 Task: Add an event with the title Second Training Session: Change Management and Adaptability in the Workplace, date '2023/11/07', time 7:50 AM to 9:50 AMand add a description: Welcome to the Project Quality Assurance Check, a crucial step in ensuring the highest level of quality and adherence to standards throughout the project lifecycle. The Quality Assurance Check is designed to systematically review and evaluate project deliverables, processes, and outcomes to identify any deviations, defects, or areas of improvement., put the event into Orange category . Add location for the event as: 987 Chora Church, Istanbul, Turkey, logged in from the account softage.10@softage.netand send the event invitation to softage.1@softage.net and softage.2@softage.net. Set a reminder for the event 30 minutes before
Action: Mouse moved to (69, 105)
Screenshot: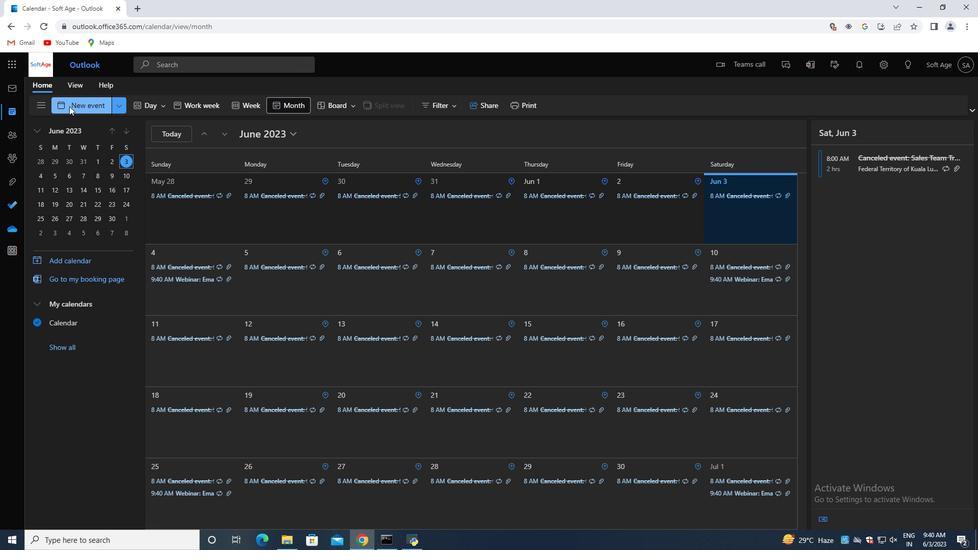 
Action: Mouse pressed left at (69, 105)
Screenshot: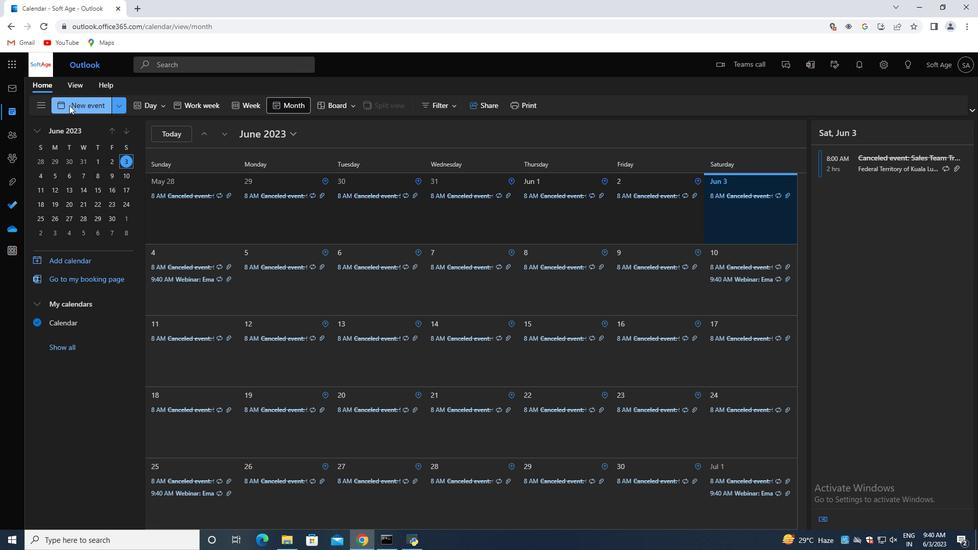 
Action: Mouse moved to (289, 167)
Screenshot: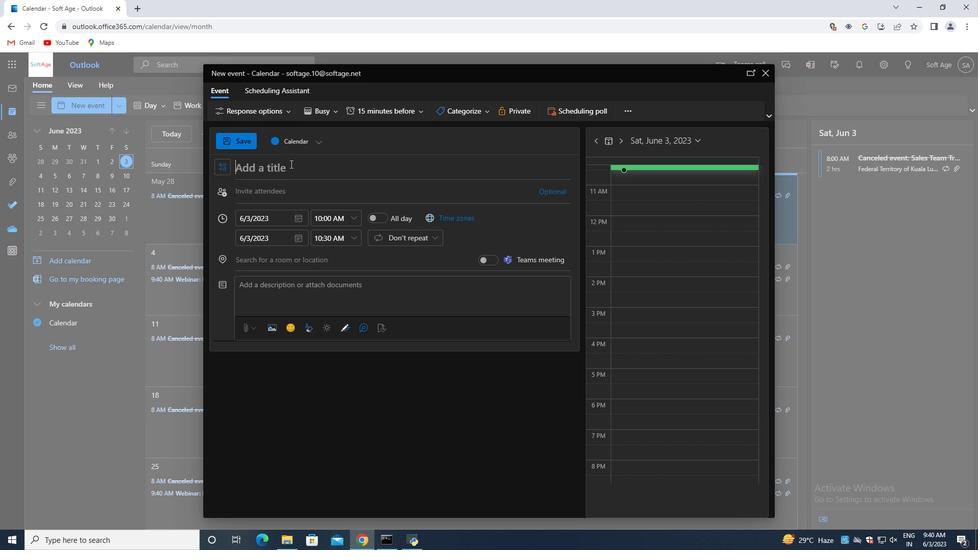 
Action: Mouse pressed left at (289, 167)
Screenshot: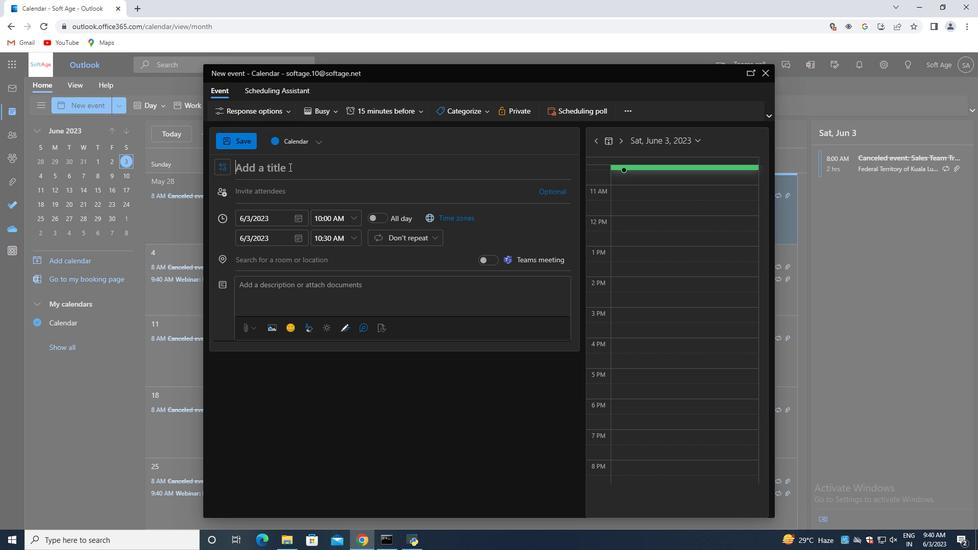 
Action: Key pressed <Key.shift>Second<Key.space><Key.shift>Training<Key.space><Key.shift>Sesso<Key.backspace>ion<Key.shift_r>:<Key.space><Key.shift>Change<Key.space><Key.shift><Key.shift>Management<Key.space>and<Key.space><Key.shift>Adaptability<Key.space>in<Key.space>the<Key.space><Key.shift>Workplace
Screenshot: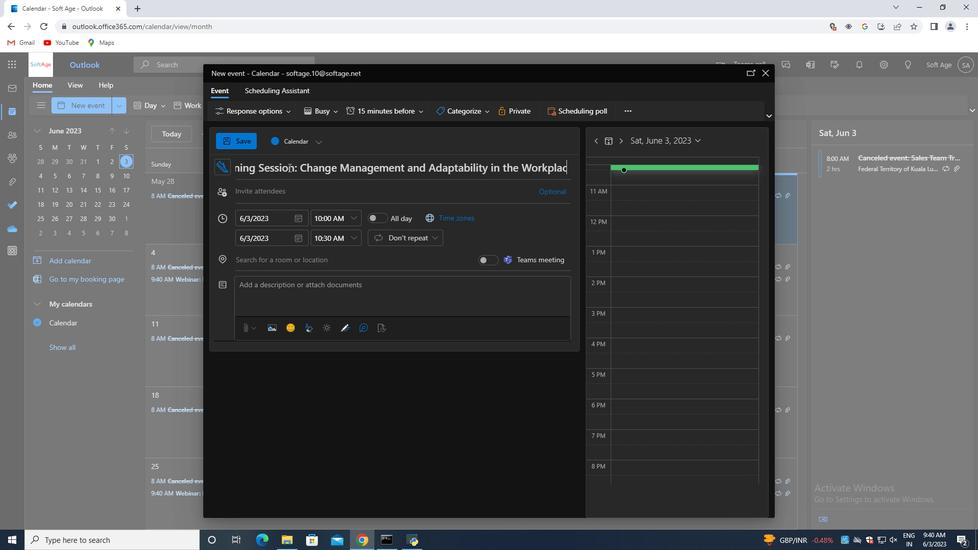 
Action: Mouse moved to (295, 216)
Screenshot: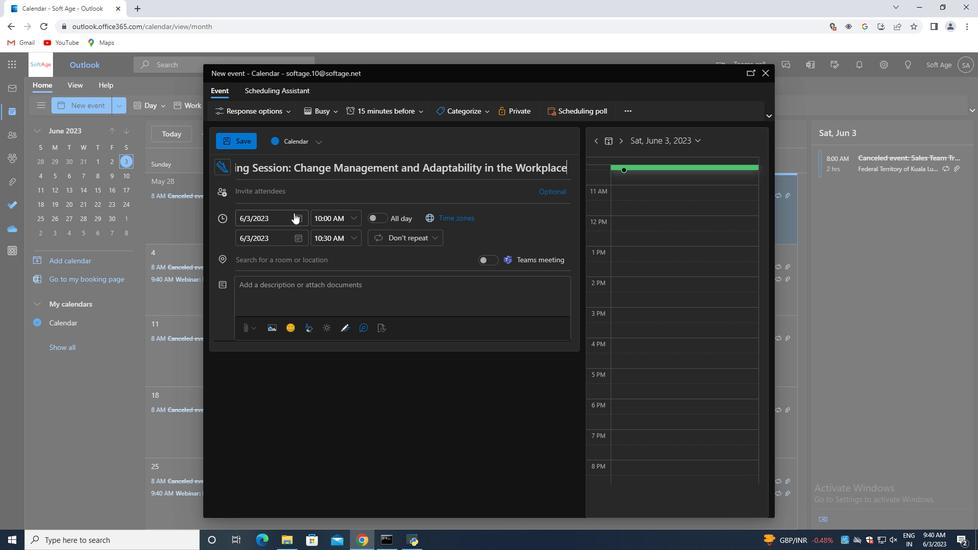 
Action: Mouse pressed left at (295, 216)
Screenshot: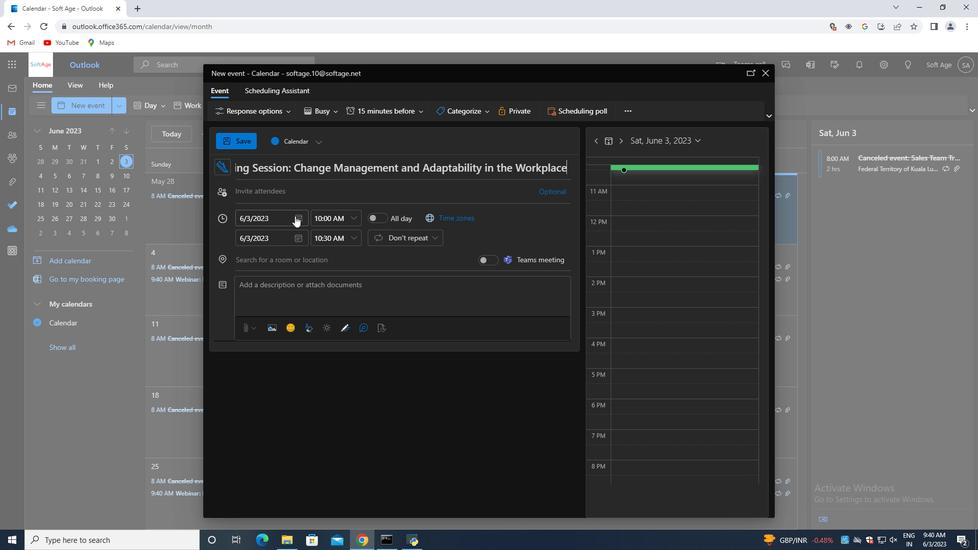 
Action: Mouse moved to (331, 236)
Screenshot: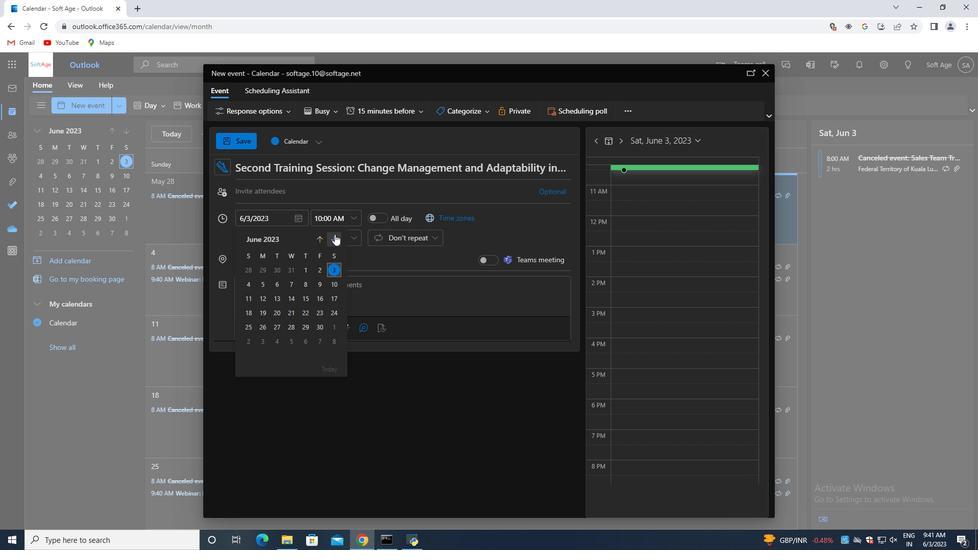 
Action: Mouse pressed left at (331, 236)
Screenshot: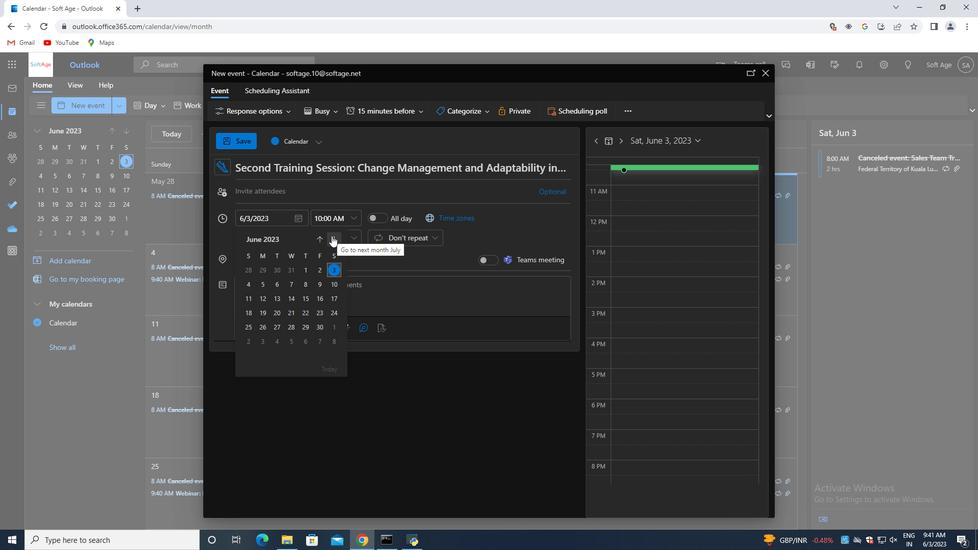 
Action: Mouse pressed left at (331, 236)
Screenshot: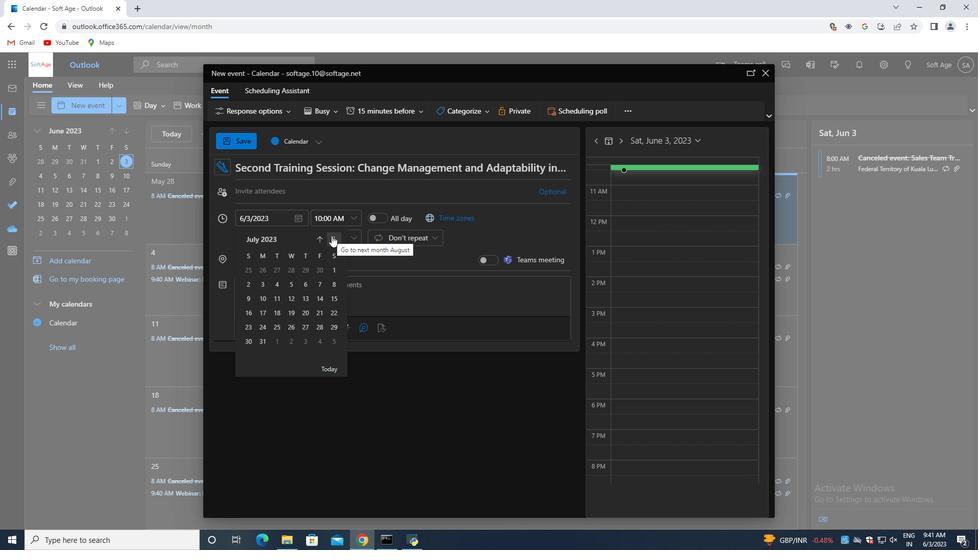 
Action: Mouse pressed left at (331, 236)
Screenshot: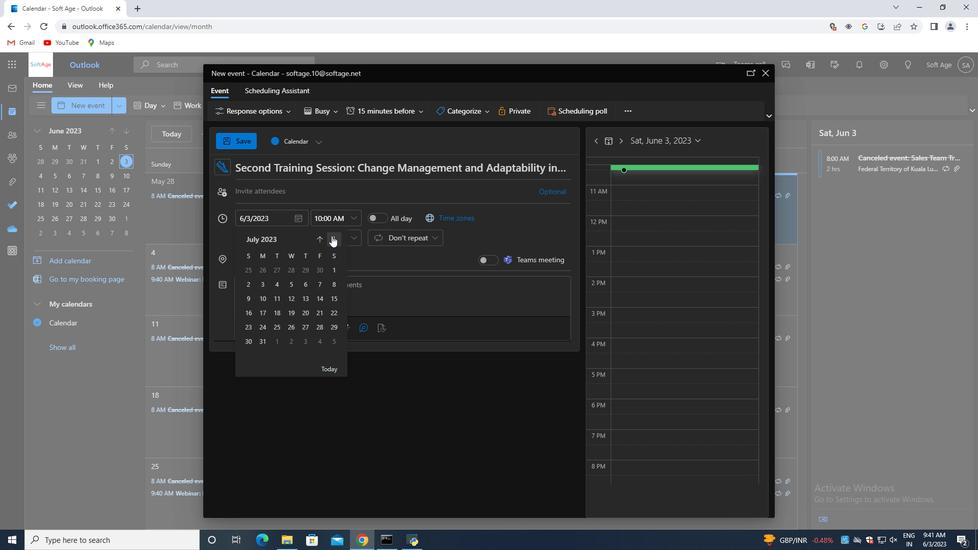 
Action: Mouse pressed left at (331, 236)
Screenshot: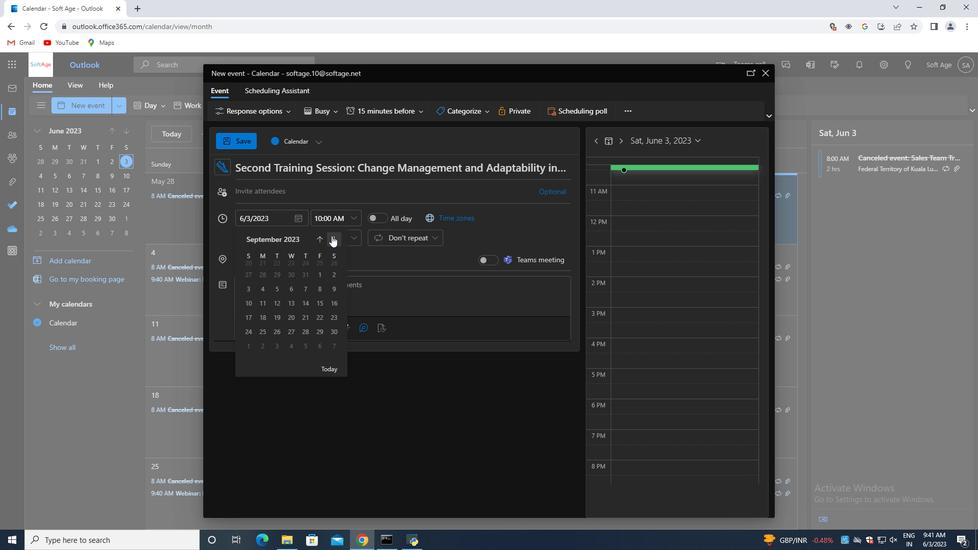 
Action: Mouse pressed left at (331, 236)
Screenshot: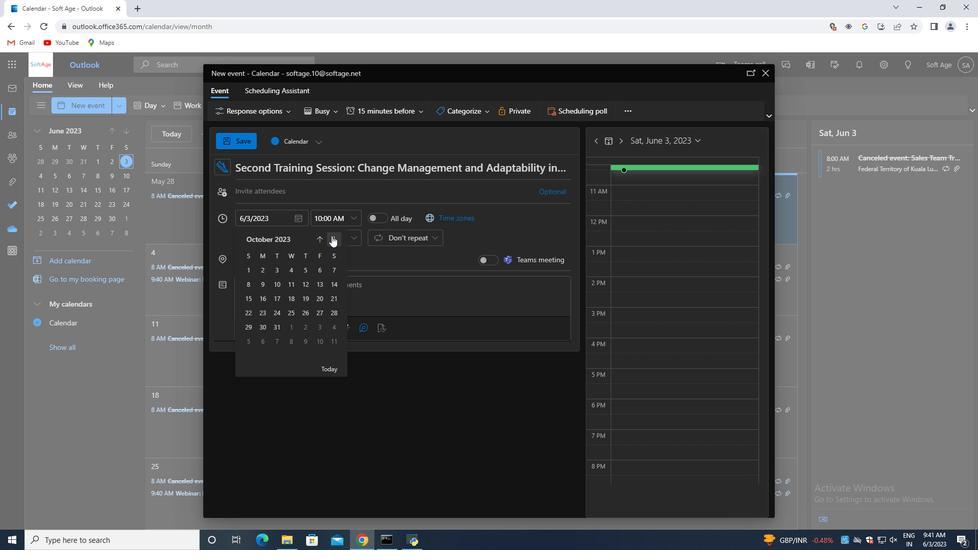 
Action: Mouse moved to (275, 288)
Screenshot: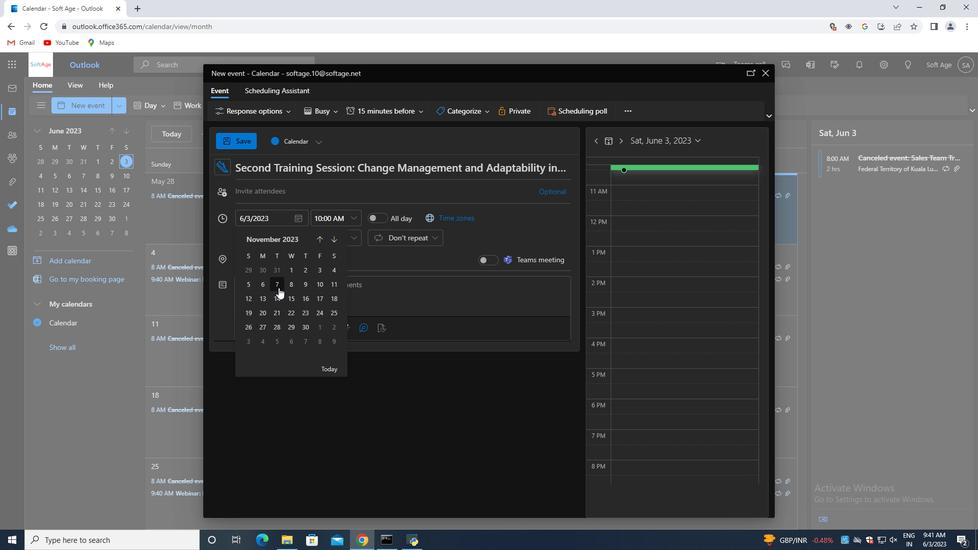
Action: Mouse pressed left at (275, 288)
Screenshot: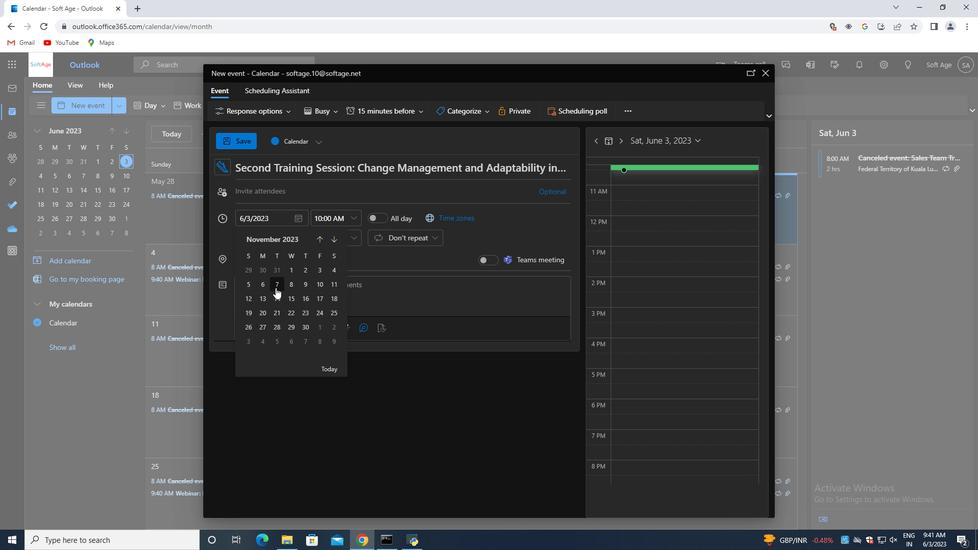 
Action: Mouse moved to (356, 220)
Screenshot: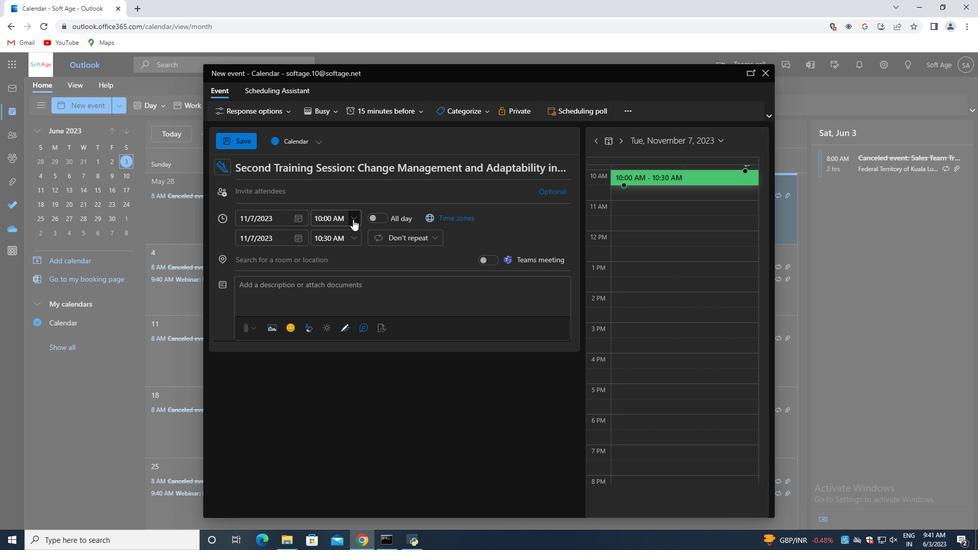 
Action: Mouse pressed left at (356, 220)
Screenshot: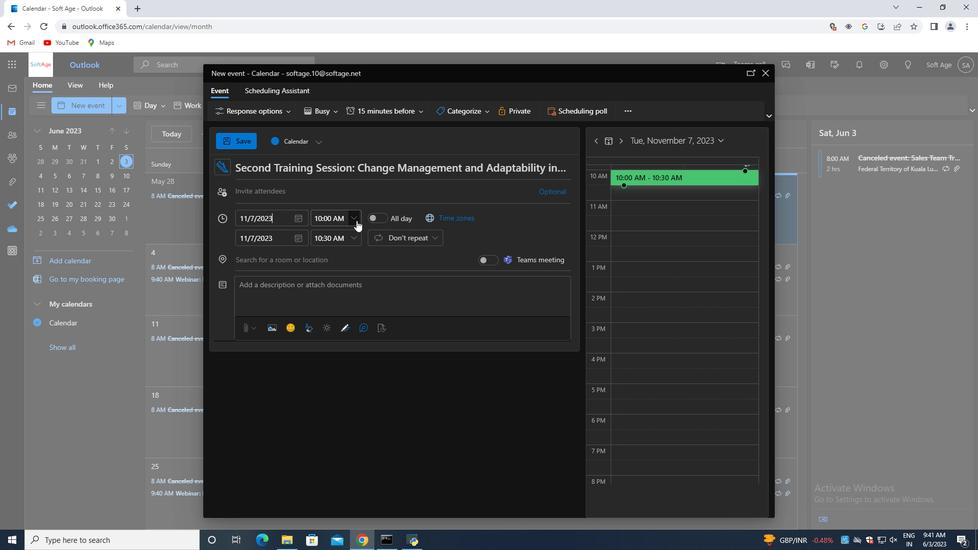 
Action: Mouse moved to (335, 283)
Screenshot: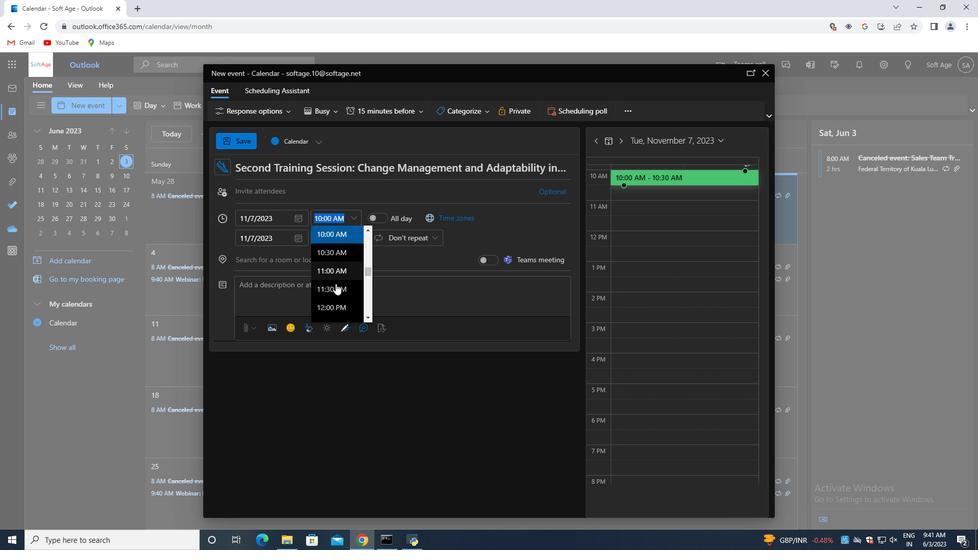 
Action: Mouse scrolled (335, 284) with delta (0, 0)
Screenshot: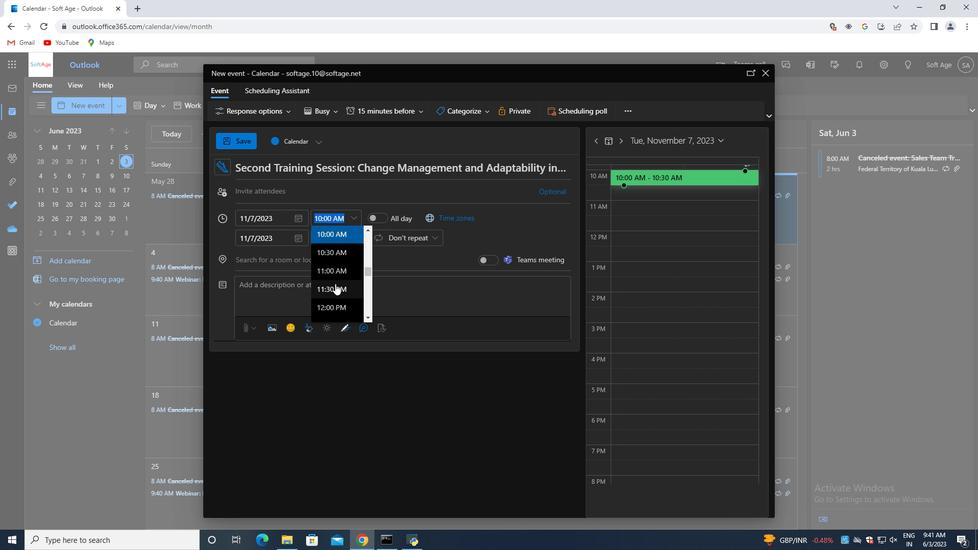 
Action: Mouse moved to (342, 246)
Screenshot: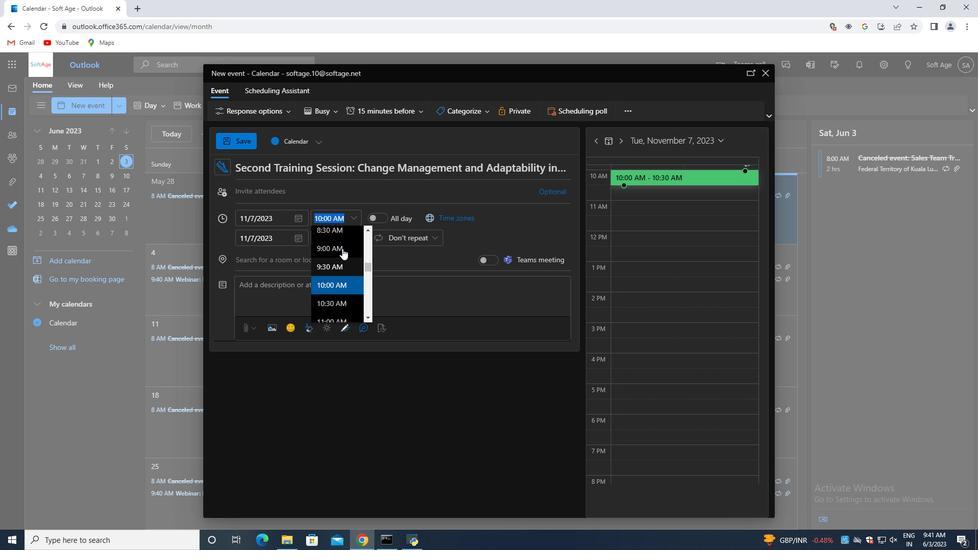 
Action: Mouse scrolled (342, 247) with delta (0, 0)
Screenshot: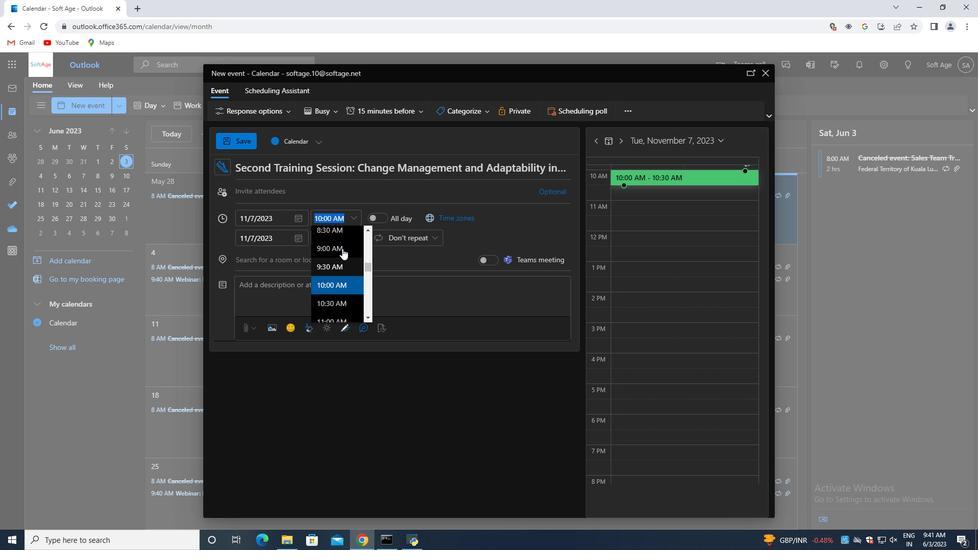 
Action: Mouse moved to (342, 246)
Screenshot: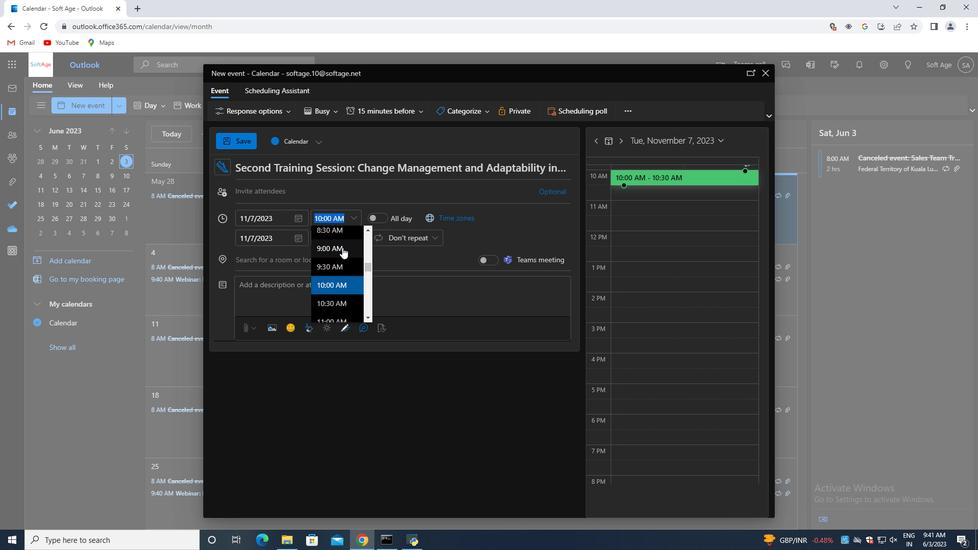 
Action: Mouse scrolled (342, 247) with delta (0, 0)
Screenshot: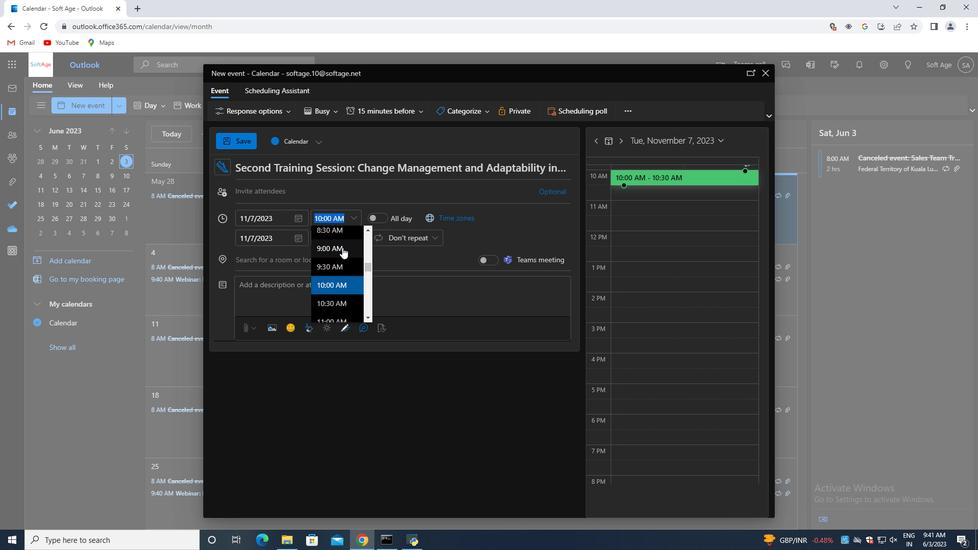 
Action: Mouse moved to (324, 297)
Screenshot: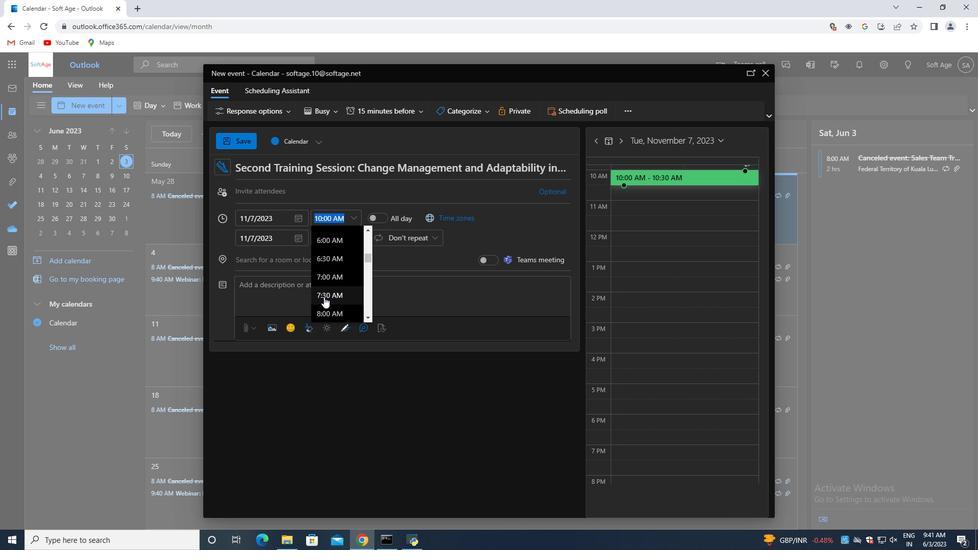 
Action: Mouse pressed left at (324, 297)
Screenshot: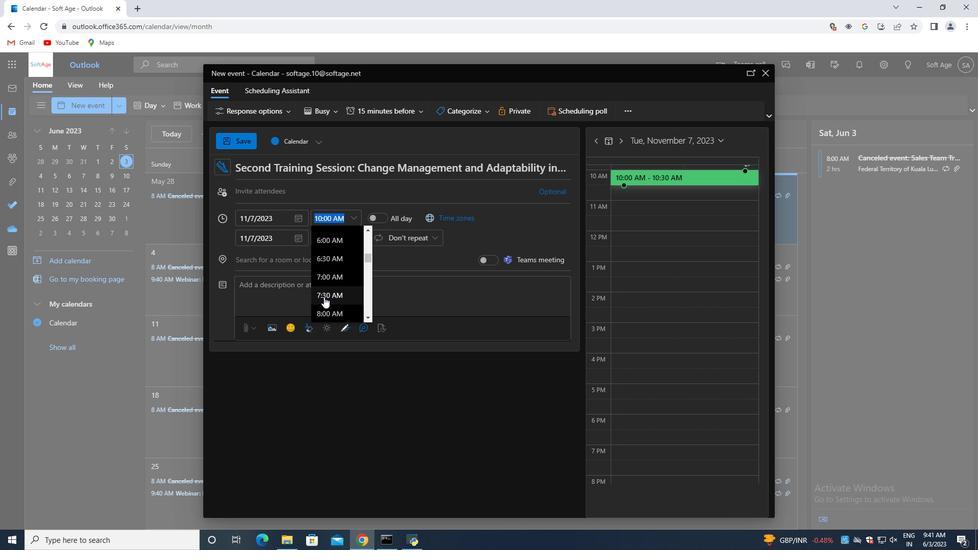 
Action: Mouse moved to (322, 217)
Screenshot: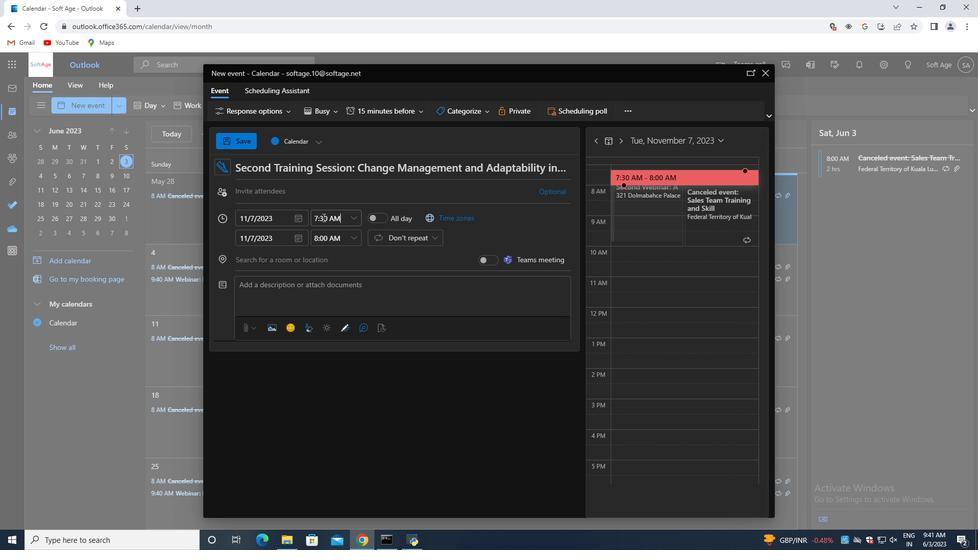 
Action: Mouse pressed left at (322, 217)
Screenshot: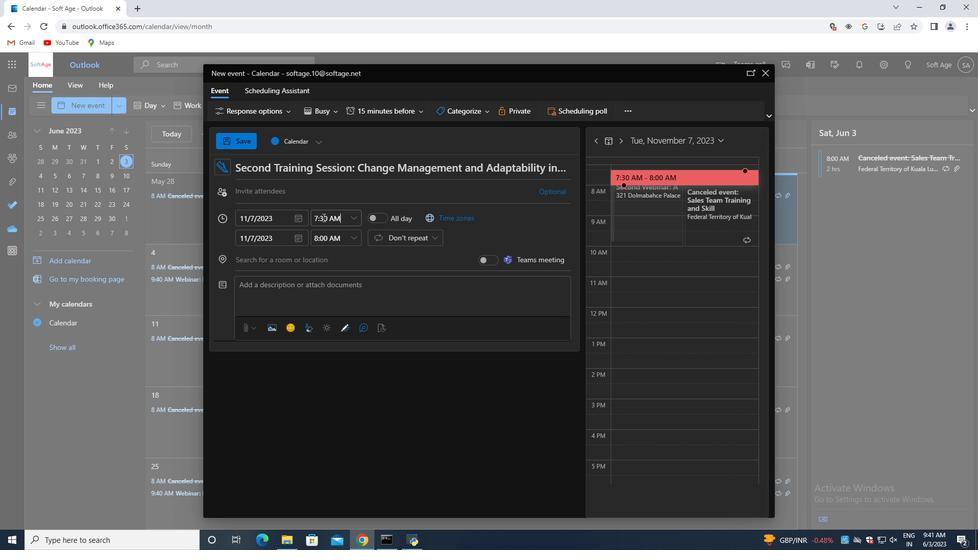 
Action: Mouse moved to (335, 248)
Screenshot: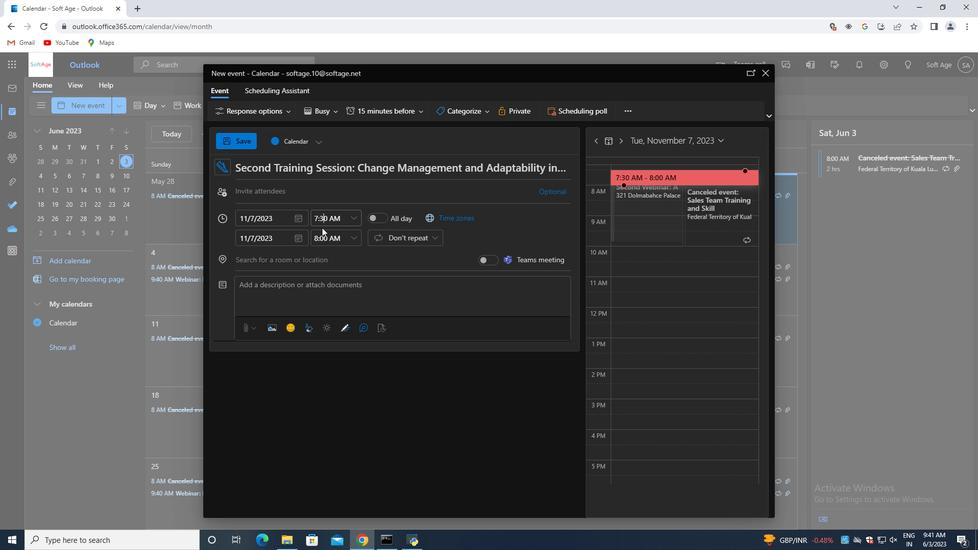 
Action: Key pressed <Key.backspace>5
Screenshot: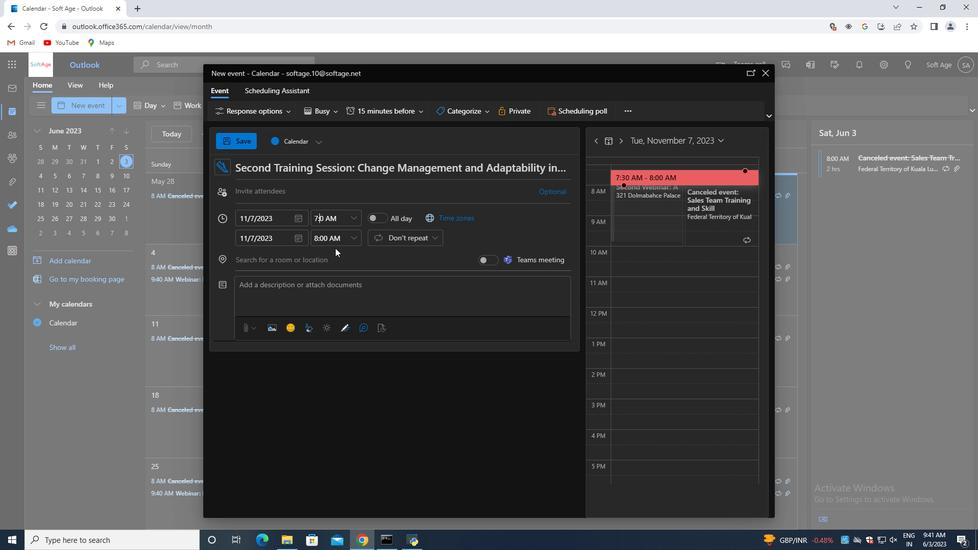 
Action: Mouse moved to (351, 241)
Screenshot: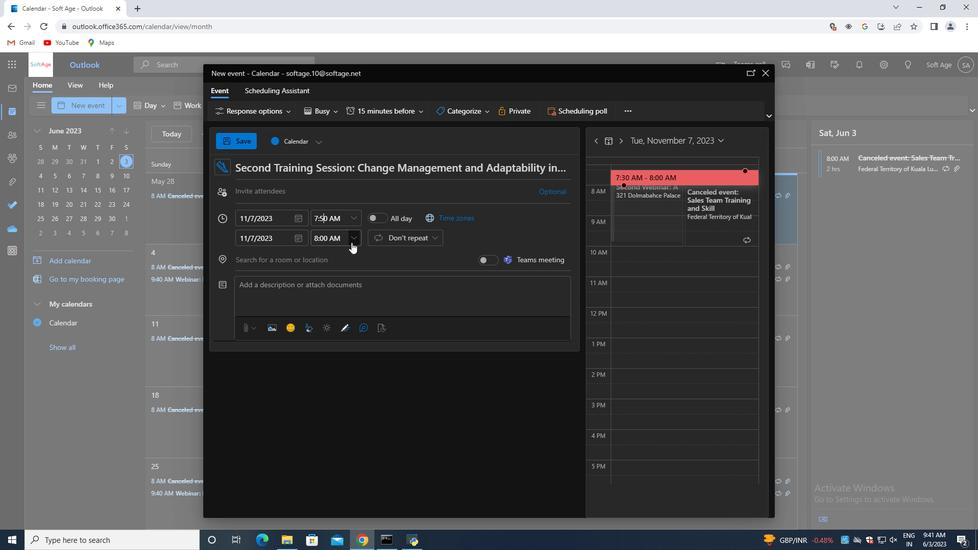 
Action: Mouse pressed left at (351, 241)
Screenshot: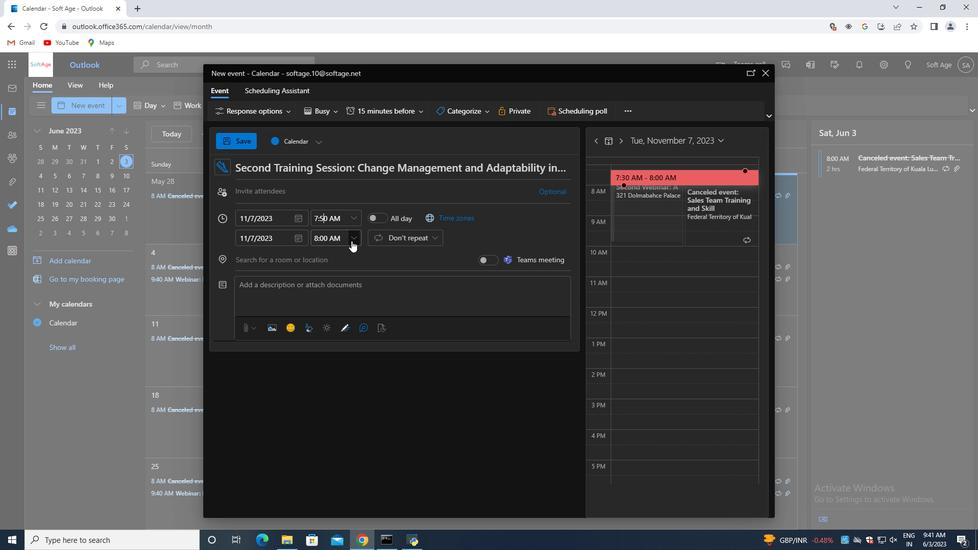 
Action: Mouse moved to (338, 305)
Screenshot: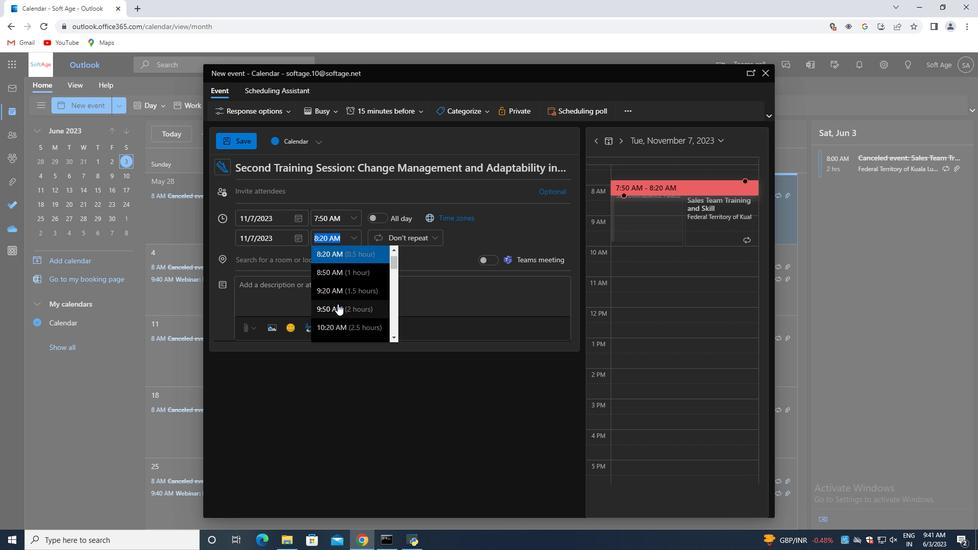 
Action: Mouse pressed left at (338, 305)
Screenshot: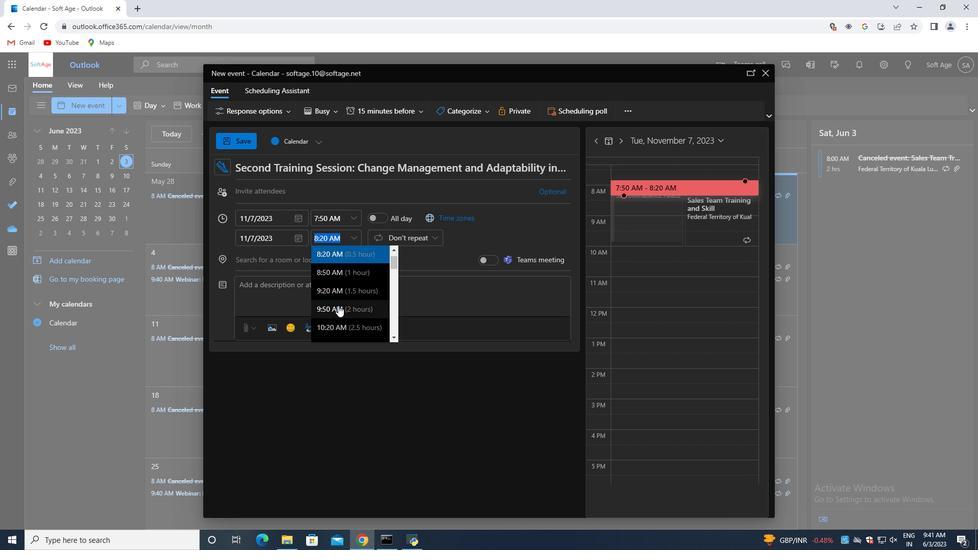 
Action: Mouse moved to (338, 286)
Screenshot: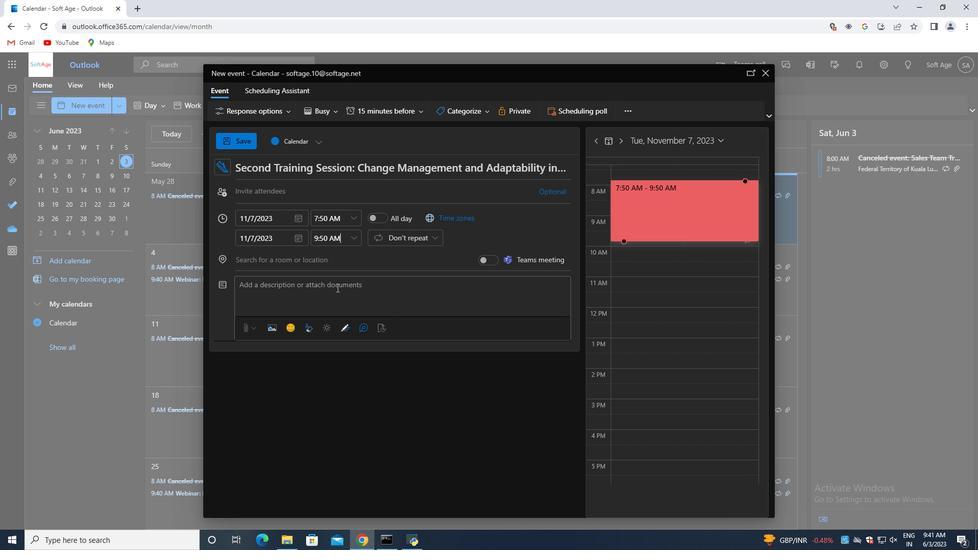 
Action: Mouse pressed left at (338, 286)
Screenshot: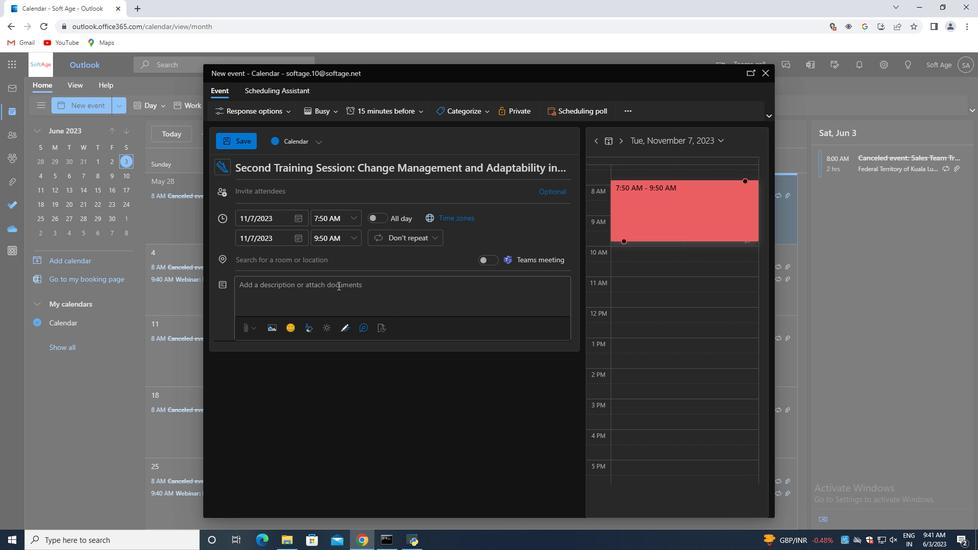 
Action: Mouse moved to (392, 259)
Screenshot: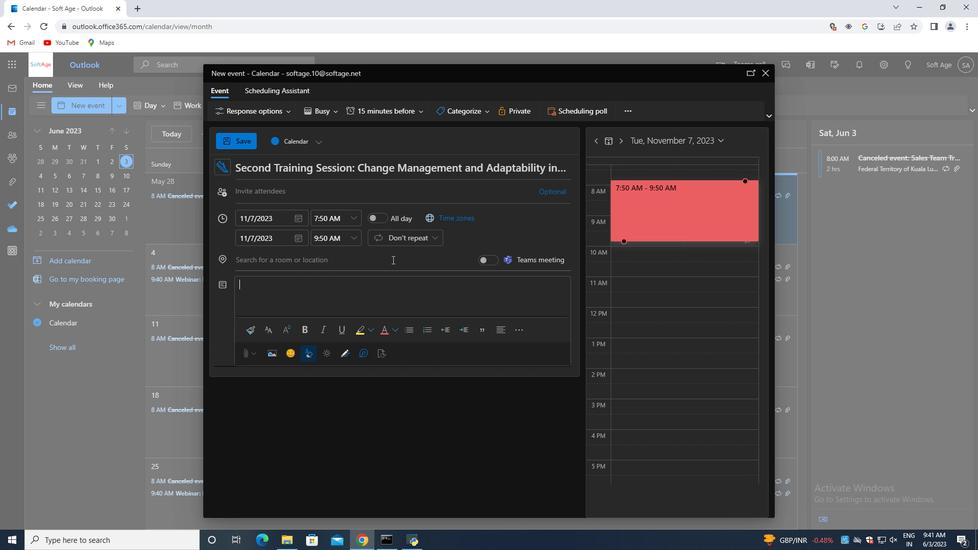 
Action: Key pressed <Key.shift>Welcome<Key.space>to<Key.space>the<Key.space>project<Key.space><Key.shift>Quality<Key.space><Key.shift>Assurance<Key.space><Key.shift>Check,<Key.space>a<Key.space>crucial<Key.space>step<Key.space>in<Key.space>ensuring<Key.space>the<Key.space>highest<Key.space>level<Key.space>of<Key.space>quality<Key.space>and<Key.space>adherence<Key.space>to<Key.space>standards<Key.space>throughout<Key.space>the<Key.space>project<Key.space>lifecycle.<Key.space><Key.shift>The<Key.space><Key.shift>Quality<Key.space><Key.shift><Key.shift><Key.shift><Key.shift><Key.shift><Key.shift><Key.shift><Key.shift><Key.shift>Assurance<Key.space><Key.shift>Check<Key.space>is<Key.space>designed<Key.space>to<Key.space>systematically<Key.space>review<Key.space>and<Key.space>evaluate<Key.space>project<Key.space>deliverables,<Key.space>processes,<Key.space>and<Key.space>outcome
Screenshot: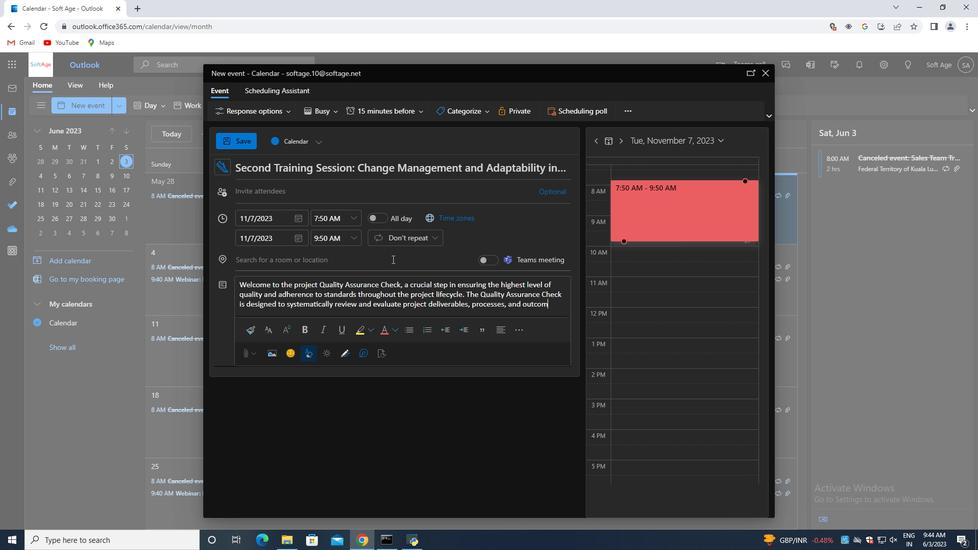 
Action: Mouse moved to (392, 259)
Screenshot: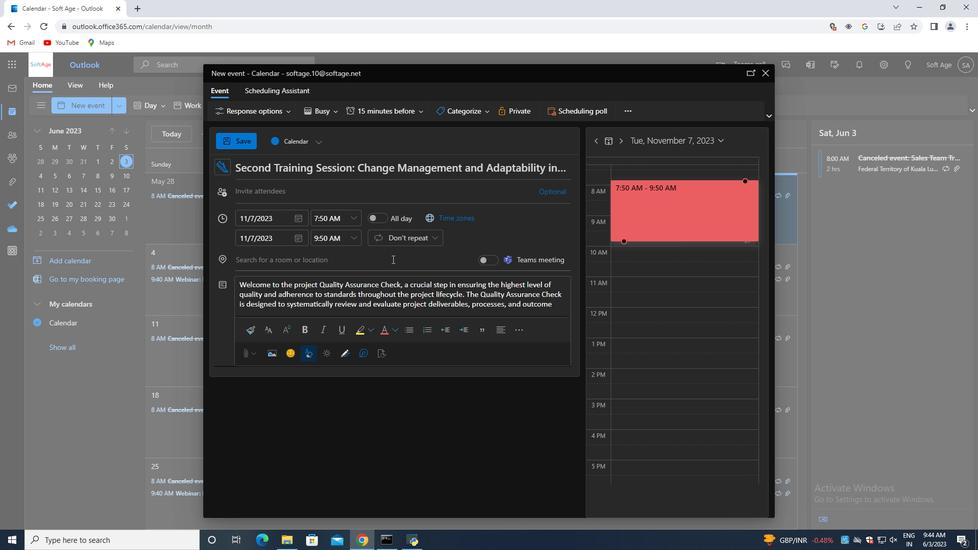 
Action: Key pressed s<Key.space>to<Key.space>identify<Key.space>any<Key.space>deviations,<Key.space>defects,<Key.space>or<Key.space>areas<Key.space>of<Key.space>improvement.
Screenshot: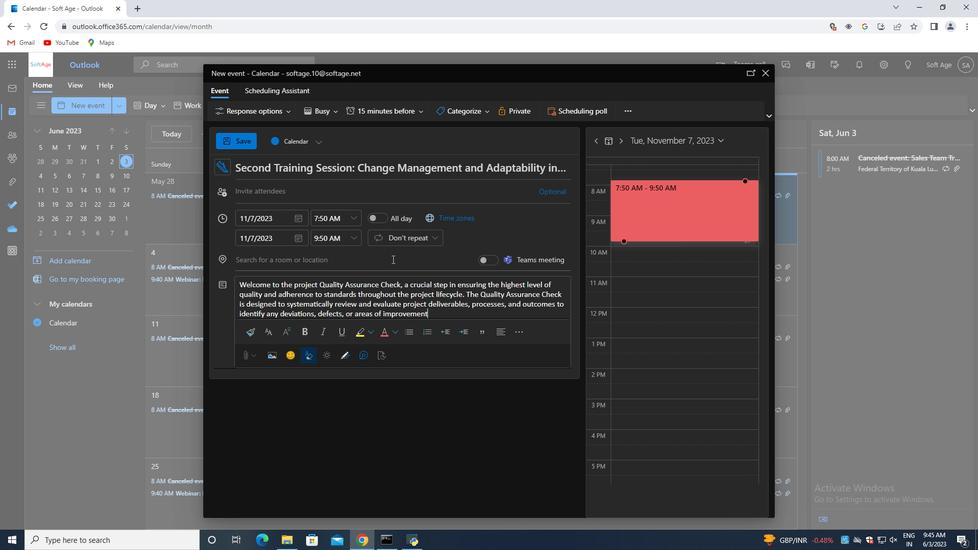 
Action: Mouse moved to (468, 110)
Screenshot: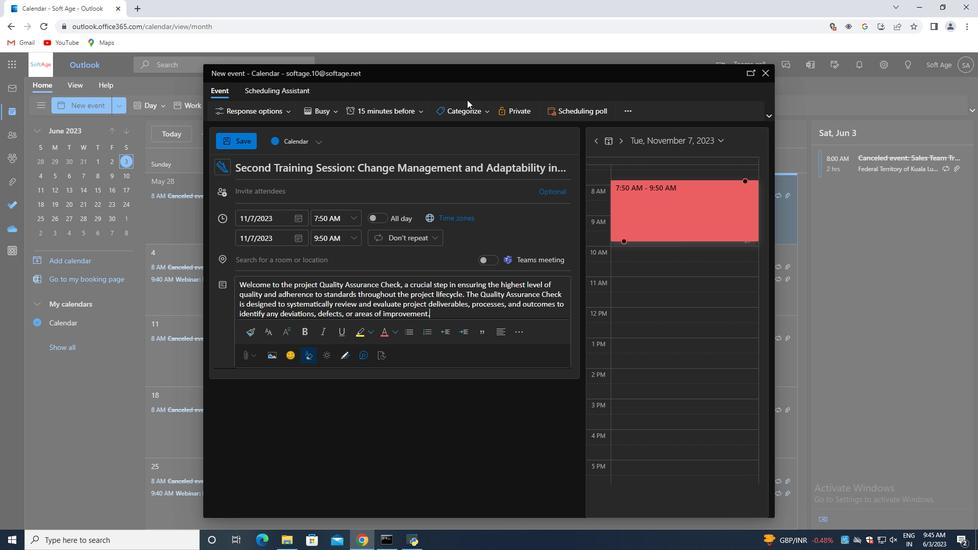 
Action: Mouse pressed left at (468, 110)
Screenshot: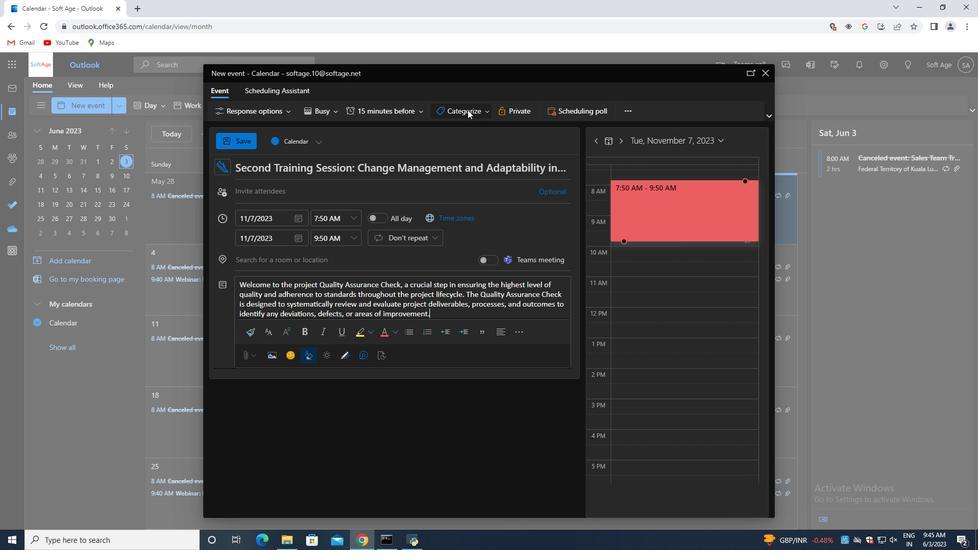 
Action: Mouse moved to (487, 160)
Screenshot: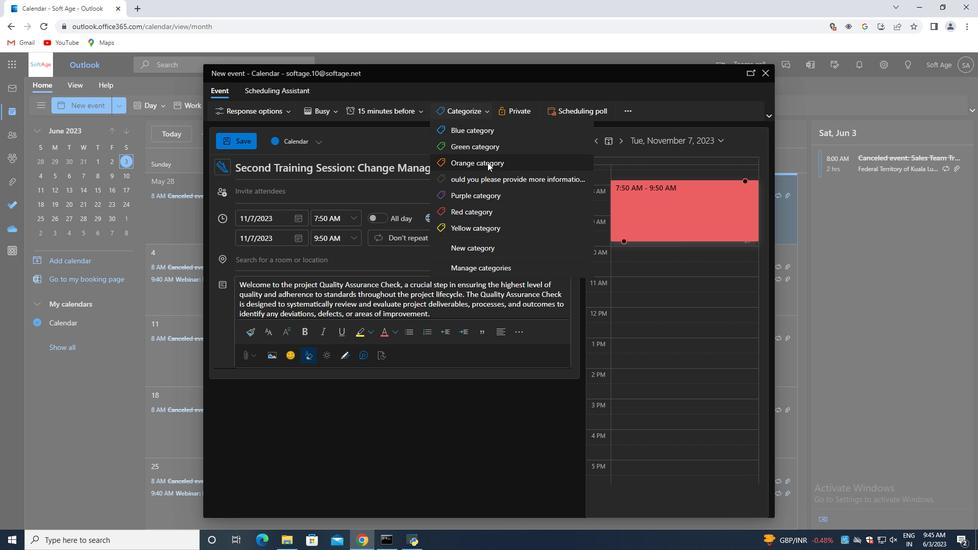 
Action: Mouse pressed left at (487, 160)
Screenshot: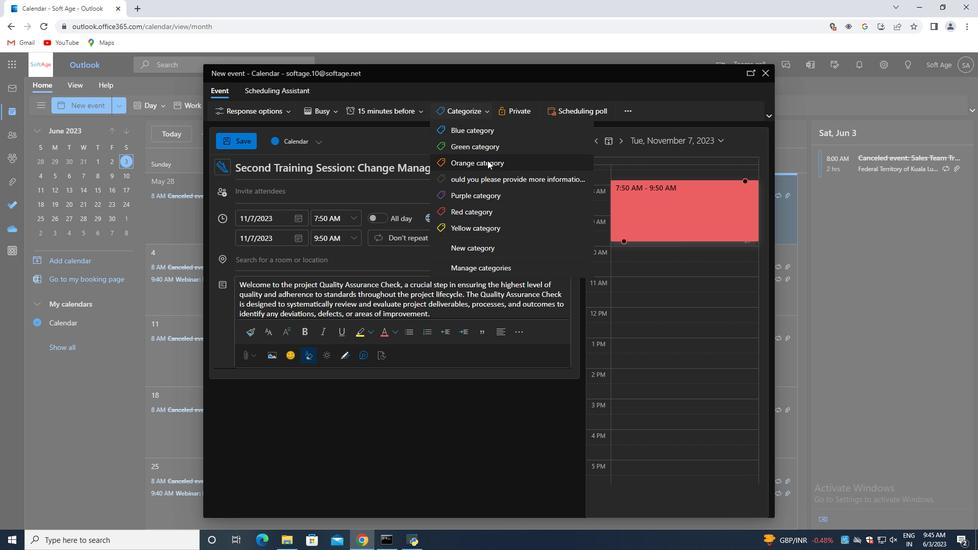 
Action: Mouse moved to (288, 260)
Screenshot: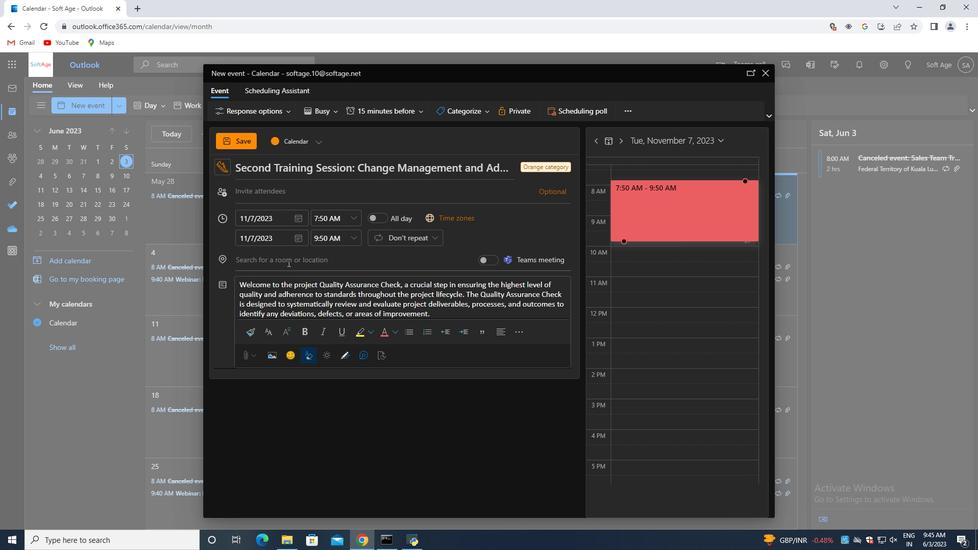 
Action: Mouse pressed left at (288, 260)
Screenshot: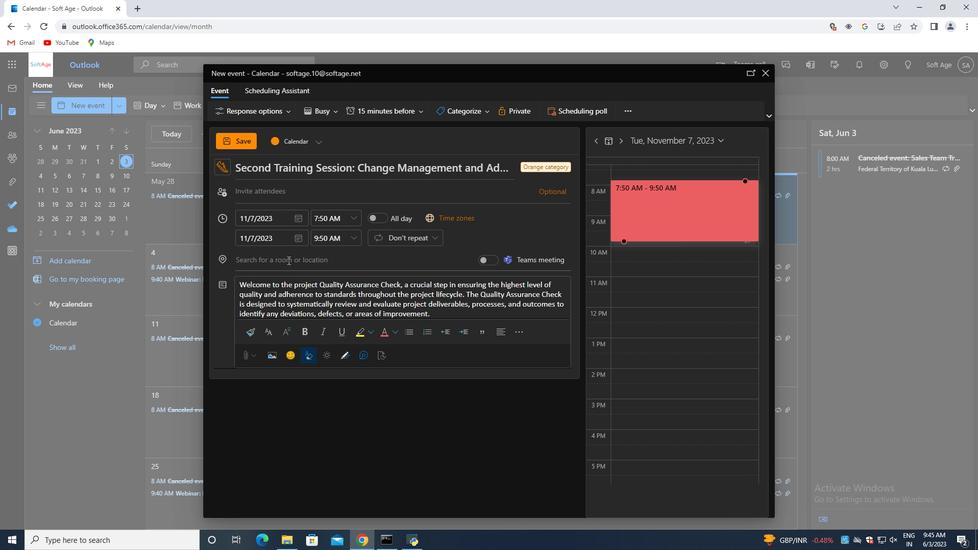 
Action: Mouse moved to (292, 256)
Screenshot: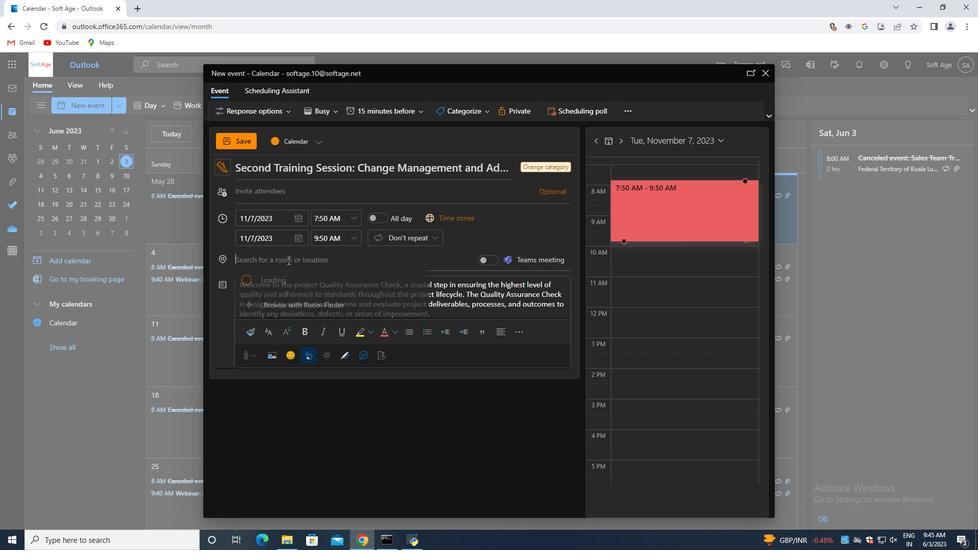 
Action: Key pressed 987<Key.space><Key.shift>Chora<Key.space><Key.shift>Church,<Key.space><Key.shift>Istanbul,<Key.space><Key.shift><Key.shift><Key.shift><Key.shift><Key.shift><Key.shift><Key.shift><Key.shift><Key.shift><Key.shift><Key.shift>Turkey
Screenshot: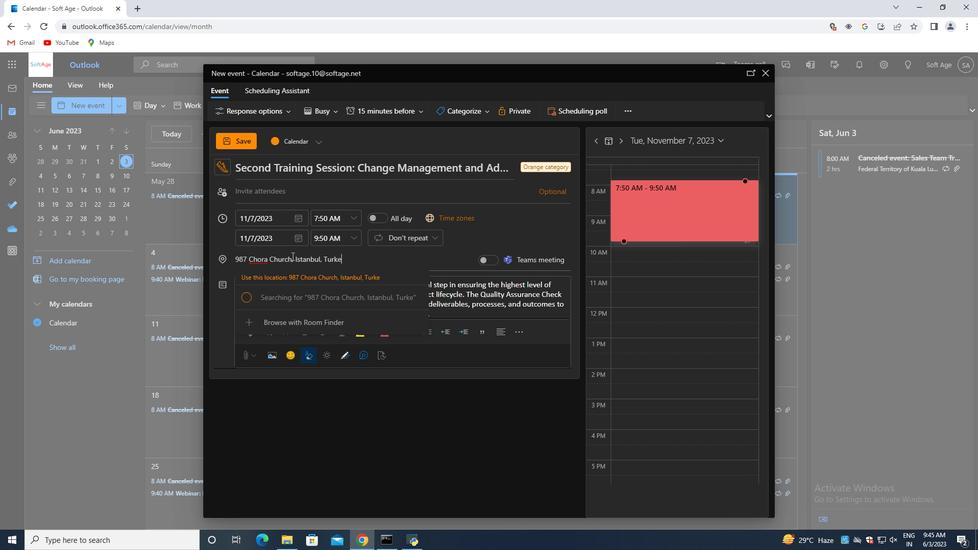 
Action: Mouse moved to (313, 277)
Screenshot: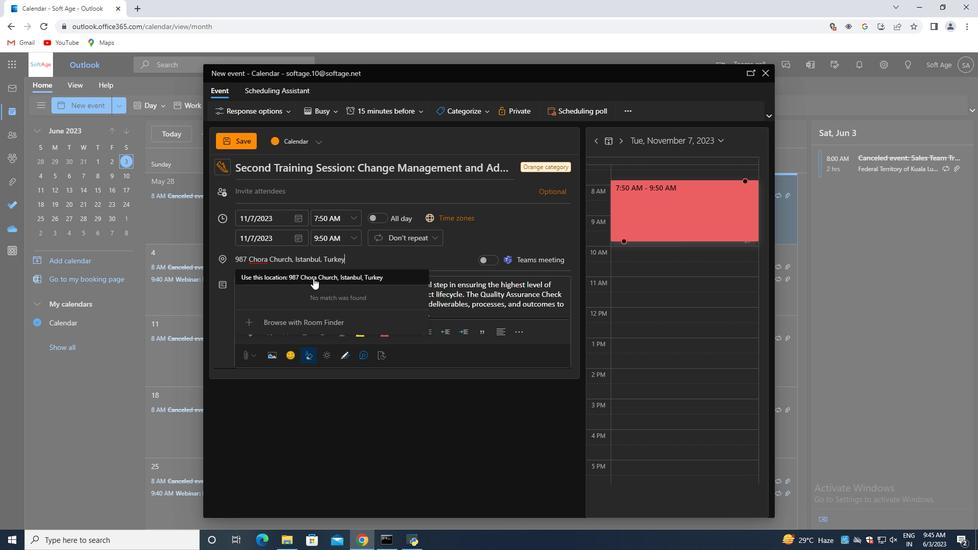 
Action: Mouse pressed left at (313, 277)
Screenshot: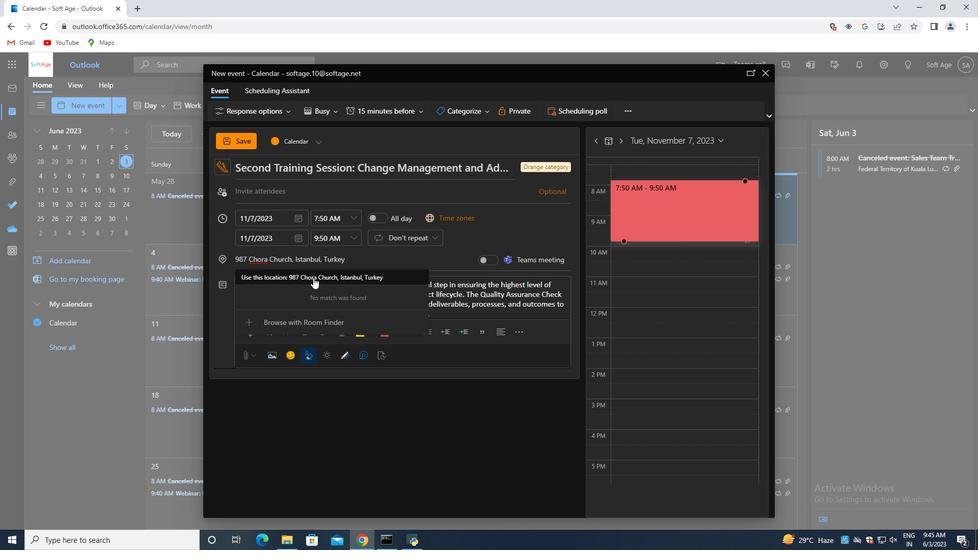 
Action: Mouse moved to (274, 187)
Screenshot: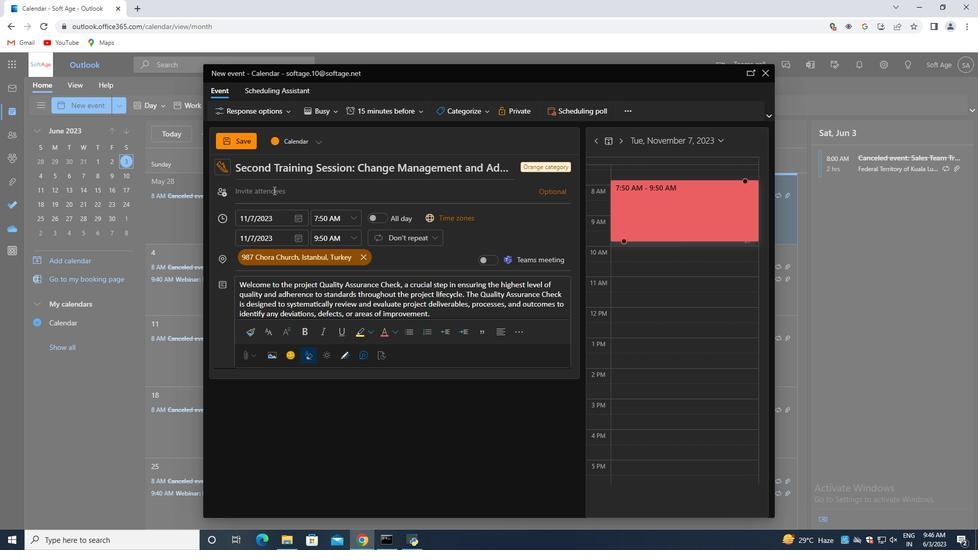 
Action: Mouse pressed left at (274, 187)
Screenshot: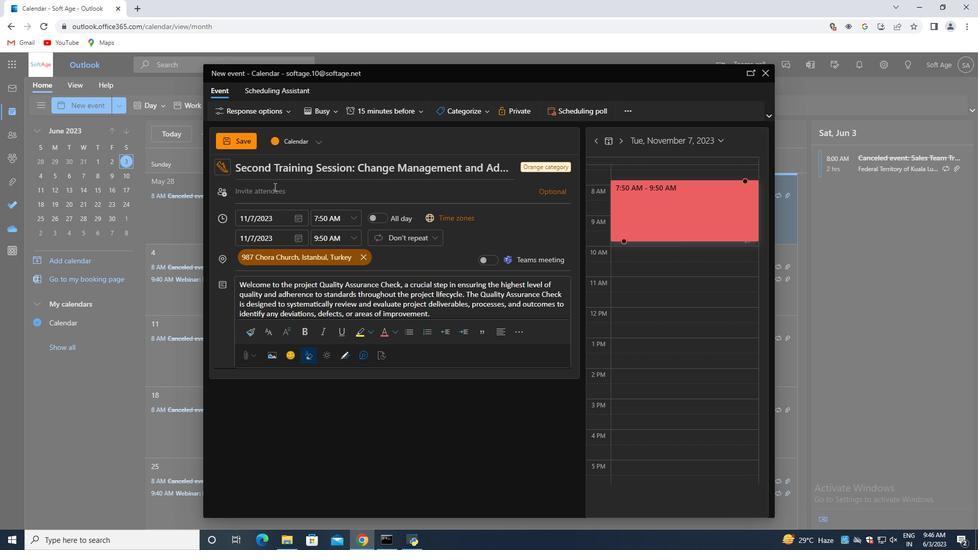 
Action: Key pressed softage.1<Key.shift>@softage.net<Key.enter>softage.2<Key.shift>@softage.net<Key.enter>
Screenshot: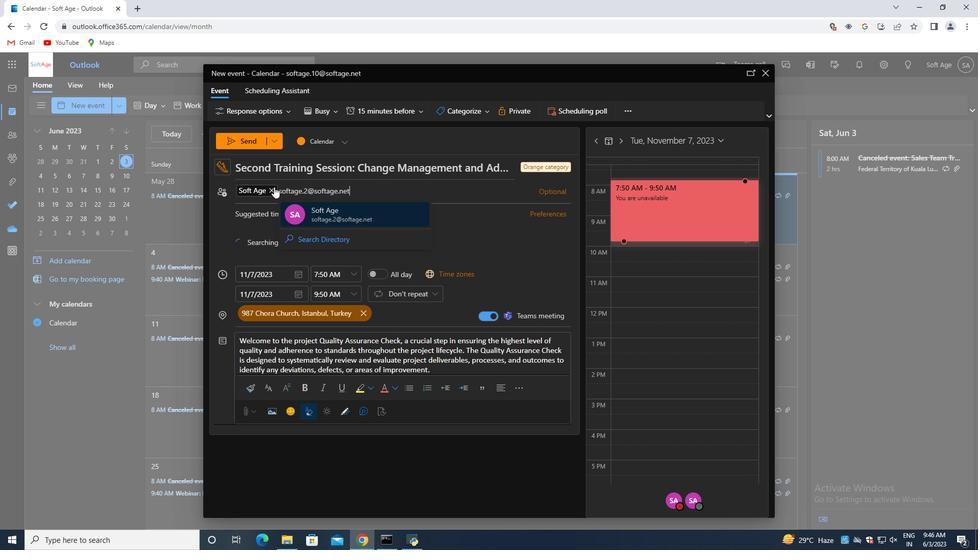 
Action: Mouse moved to (413, 106)
Screenshot: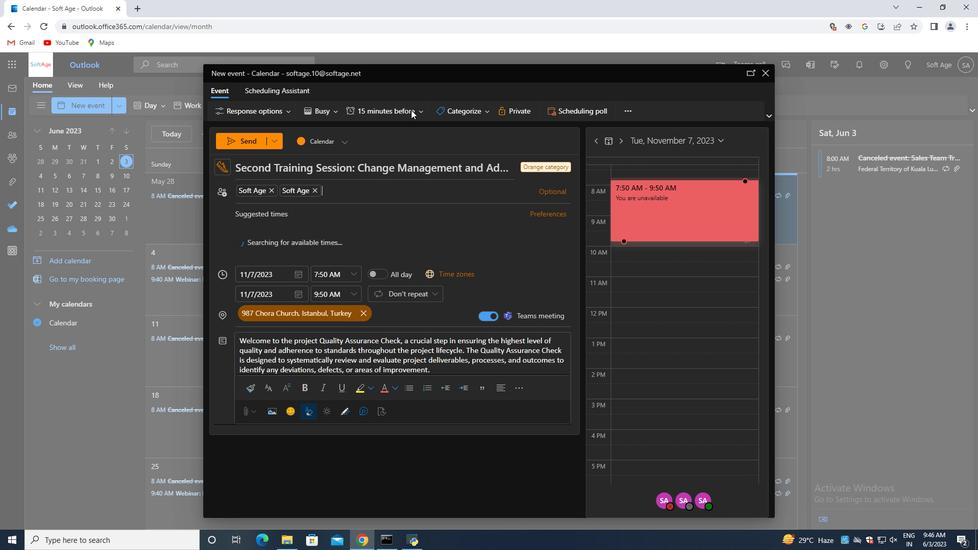 
Action: Mouse pressed left at (413, 106)
Screenshot: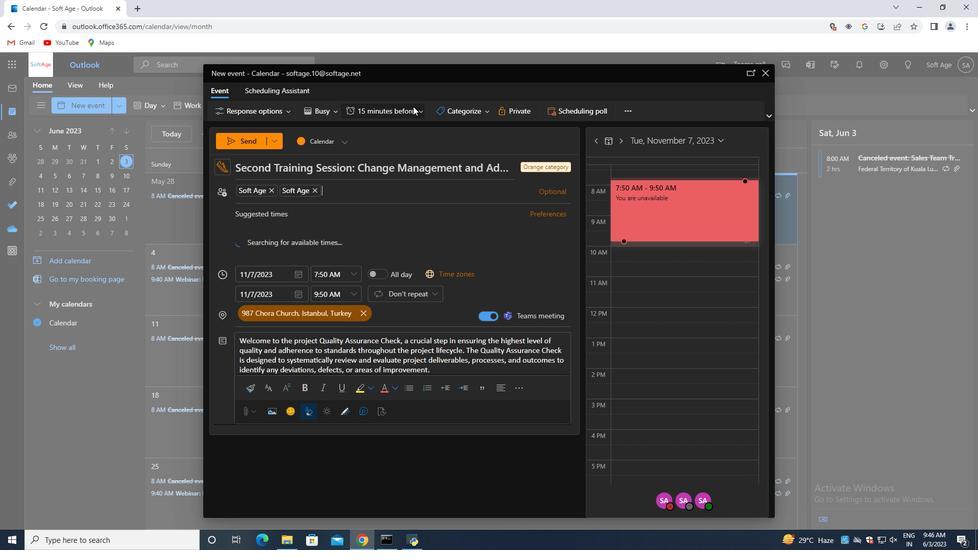
Action: Mouse moved to (394, 201)
Screenshot: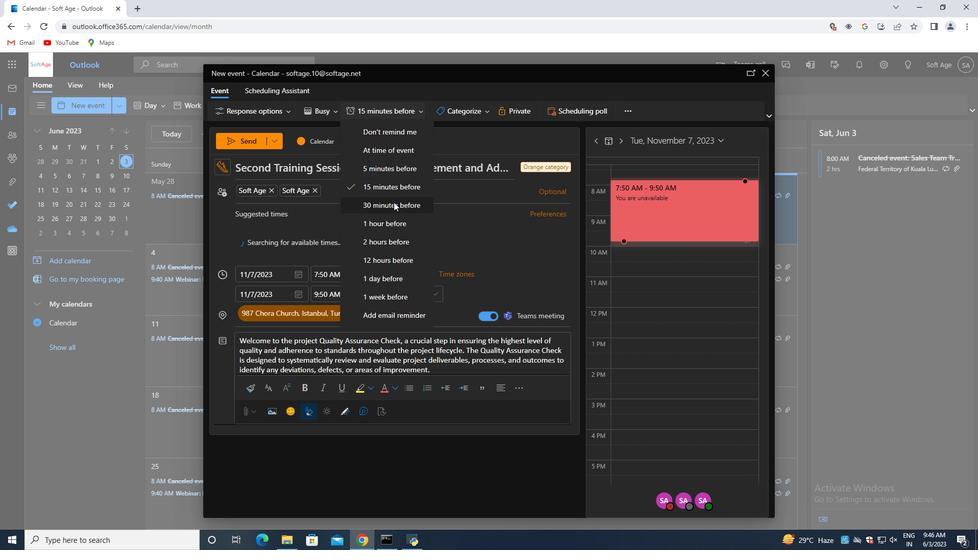 
Action: Mouse pressed left at (394, 201)
Screenshot: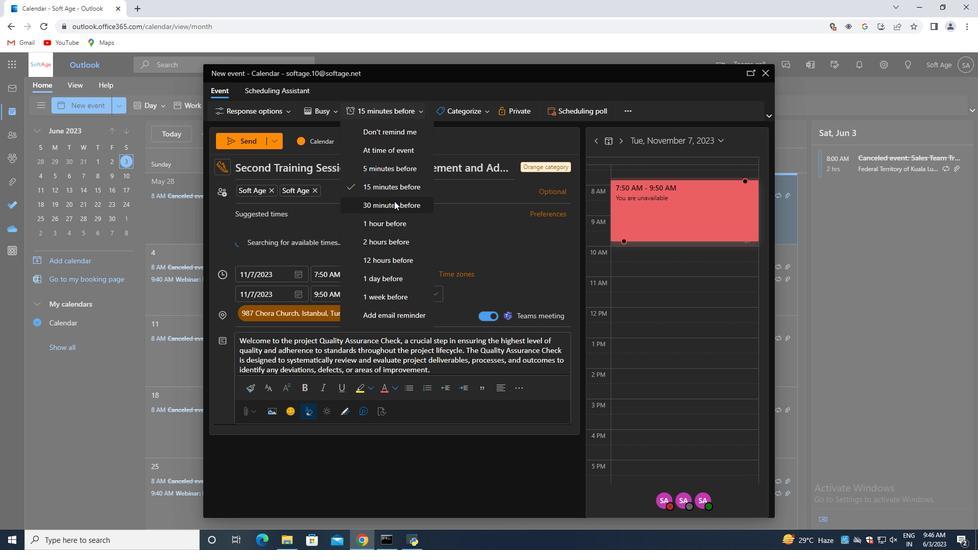 
Action: Mouse moved to (249, 145)
Screenshot: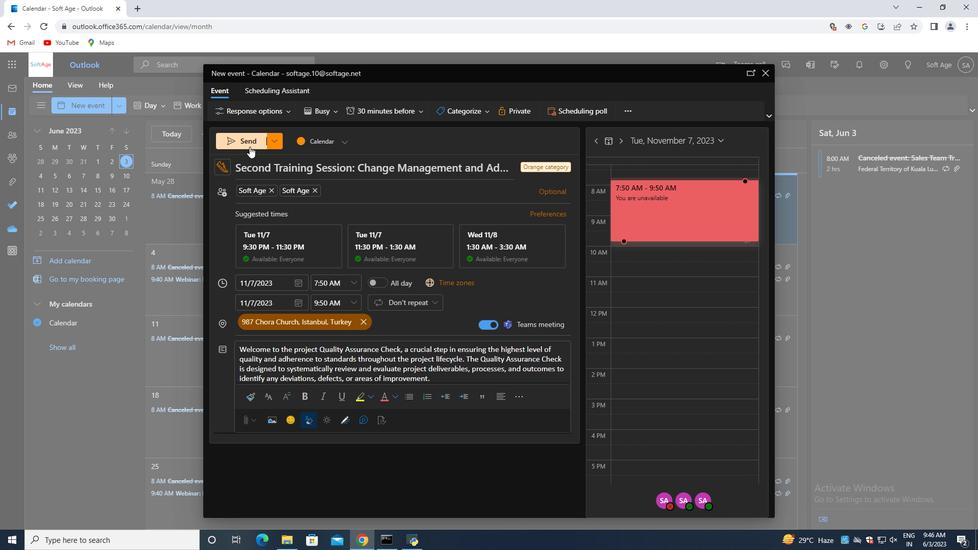 
Action: Mouse pressed left at (249, 145)
Screenshot: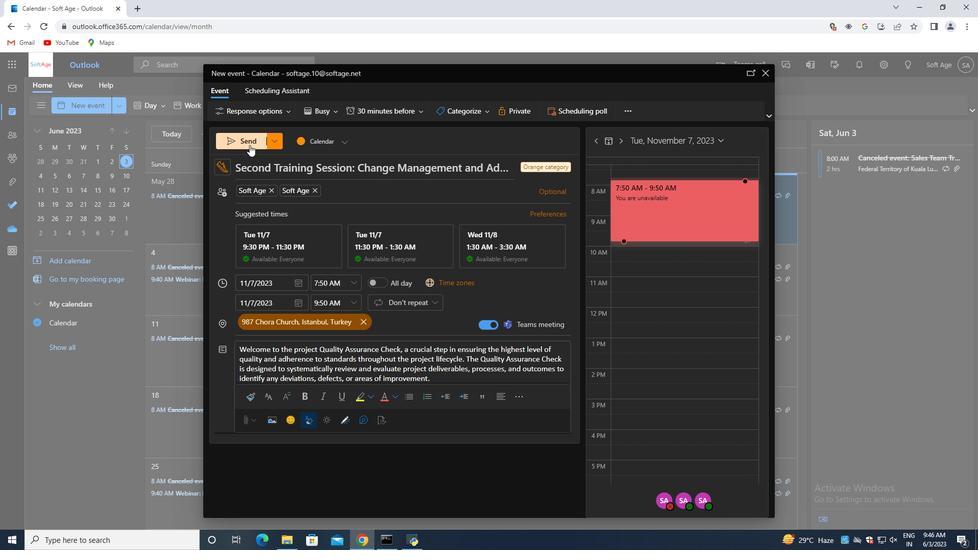
